 Task: In the  document budget.epub Use the feature 'and check spelling and grammer' Select the body of letter and change paragraph spacing to  'Double' Select the word  Hello and change the font size to  25
Action: Mouse moved to (239, 81)
Screenshot: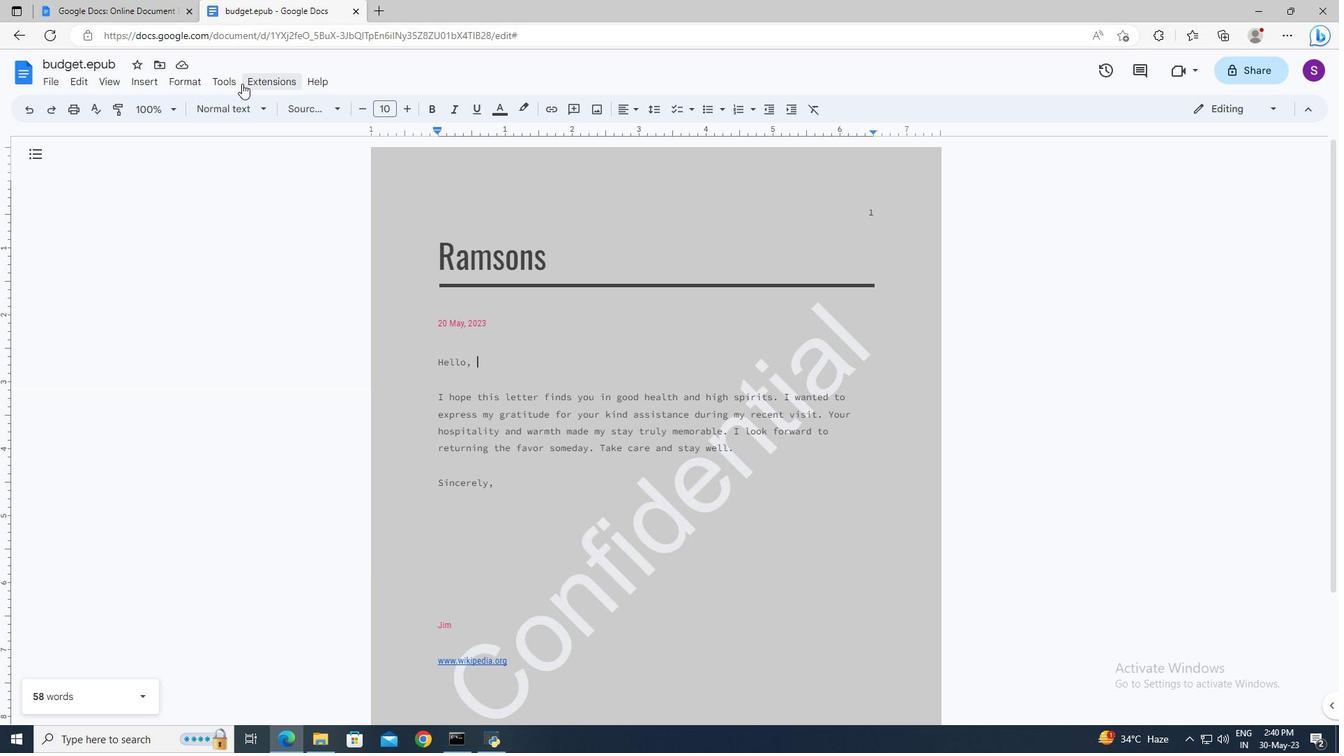 
Action: Mouse pressed left at (239, 81)
Screenshot: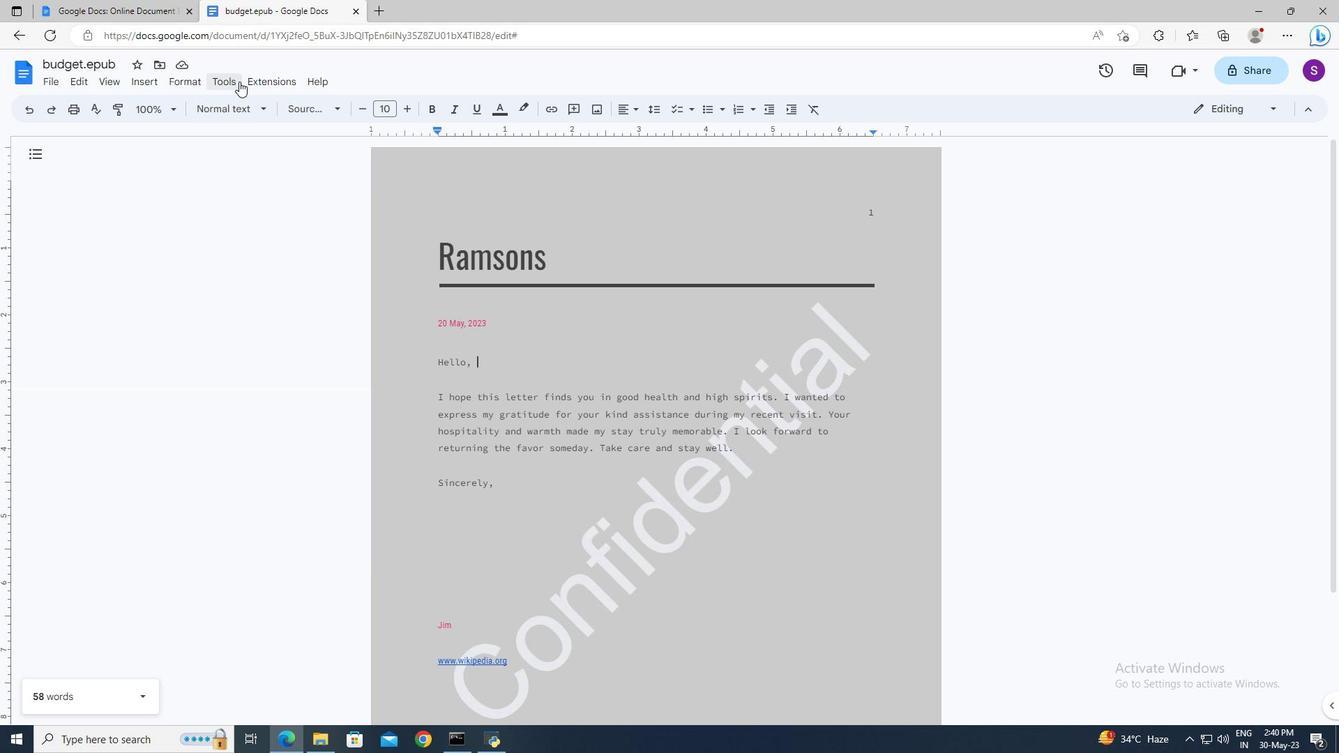 
Action: Mouse moved to (486, 109)
Screenshot: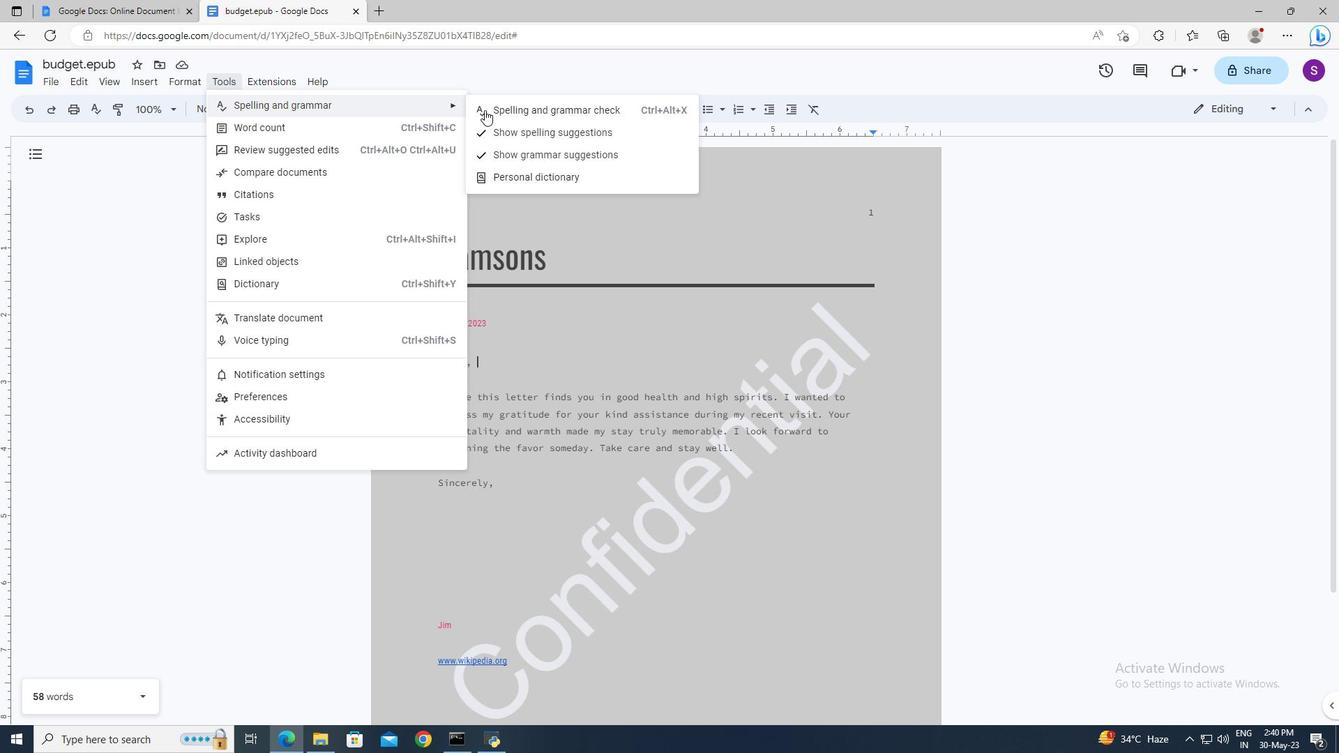 
Action: Mouse pressed left at (486, 109)
Screenshot: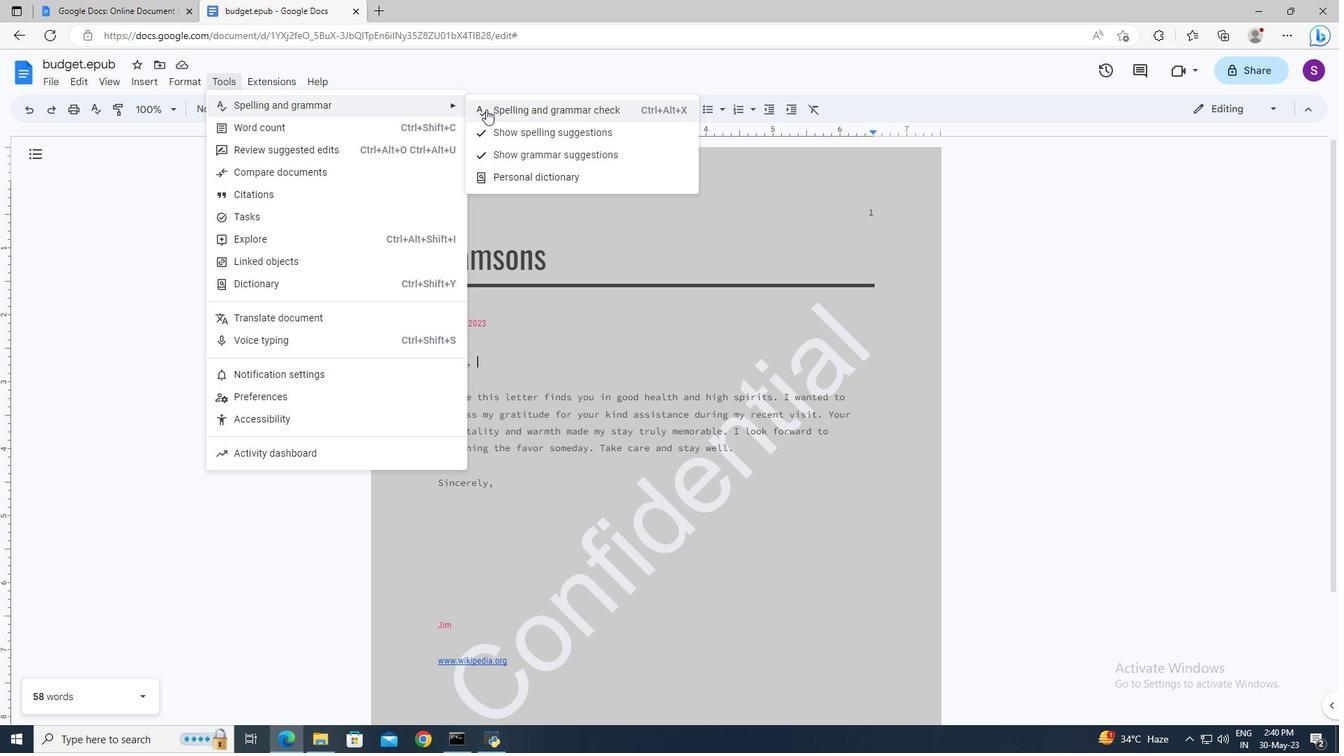 
Action: Mouse moved to (438, 394)
Screenshot: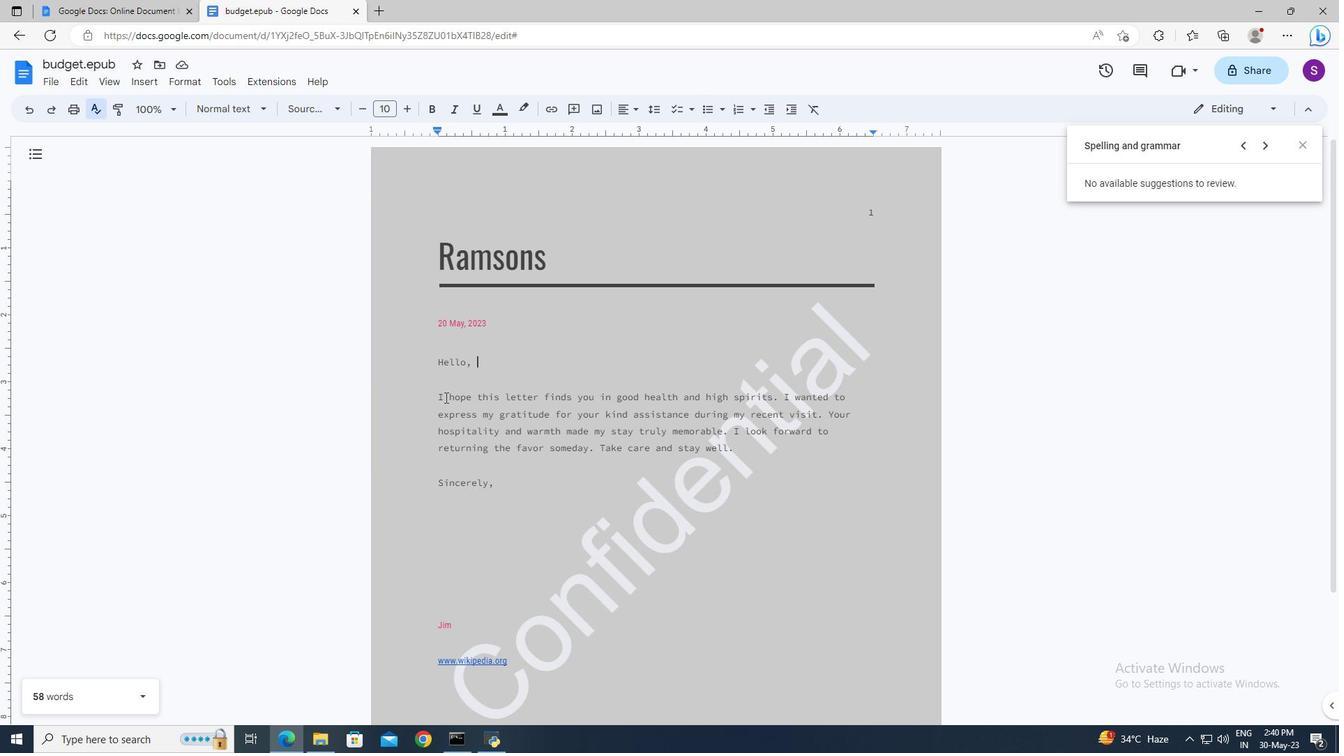 
Action: Mouse pressed left at (438, 394)
Screenshot: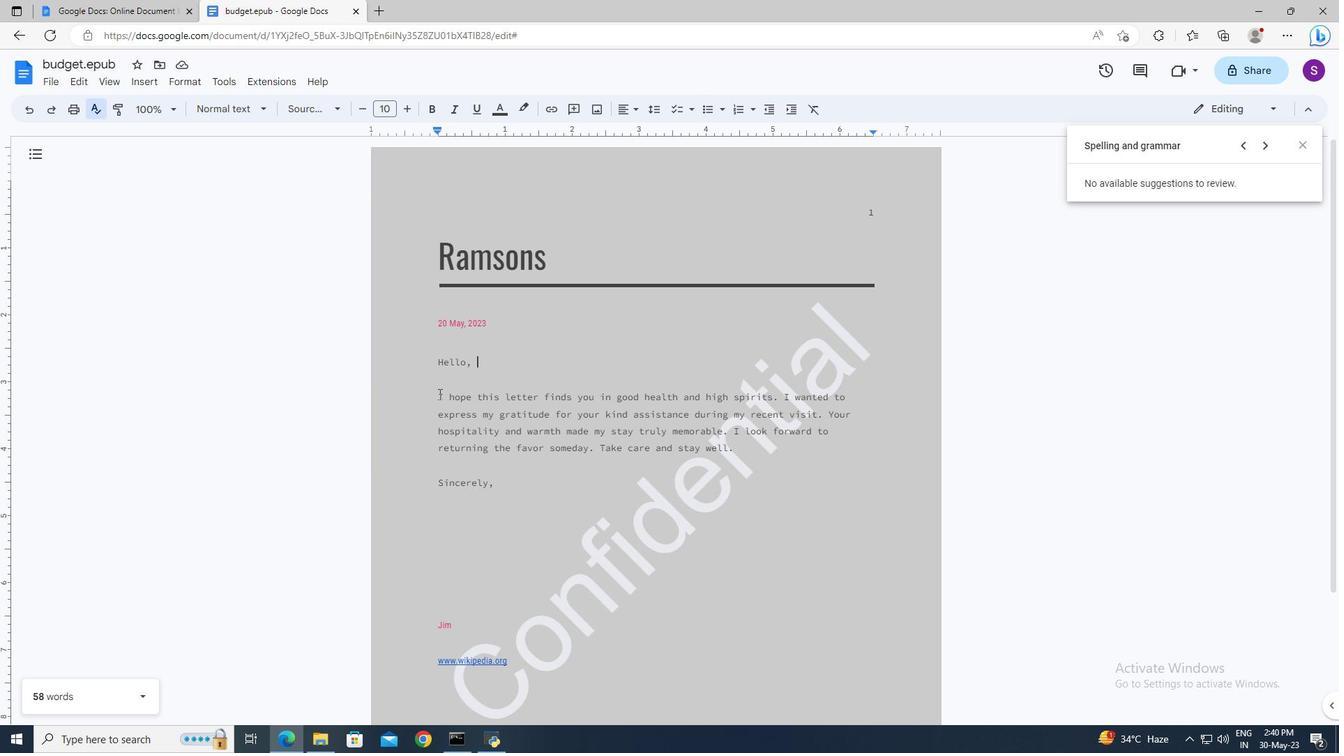 
Action: Key pressed <Key.shift><Key.down>
Screenshot: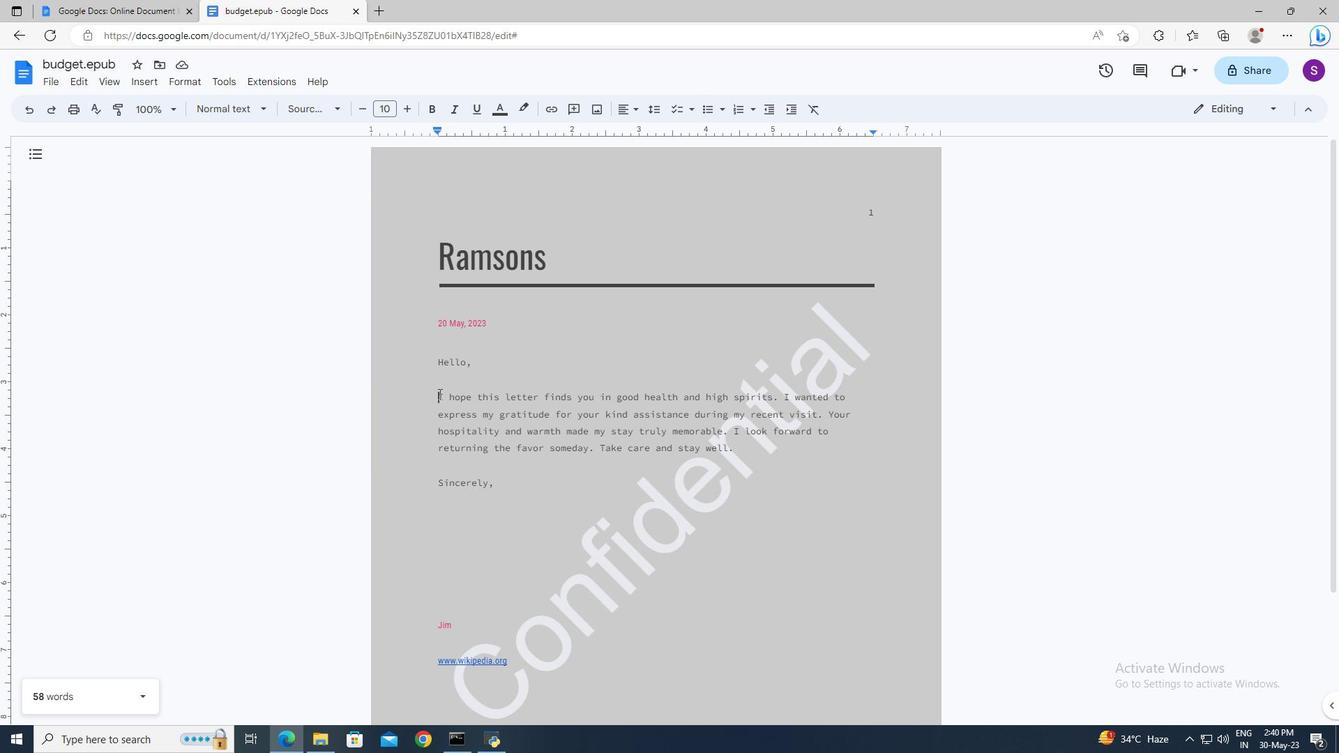 
Action: Mouse moved to (651, 112)
Screenshot: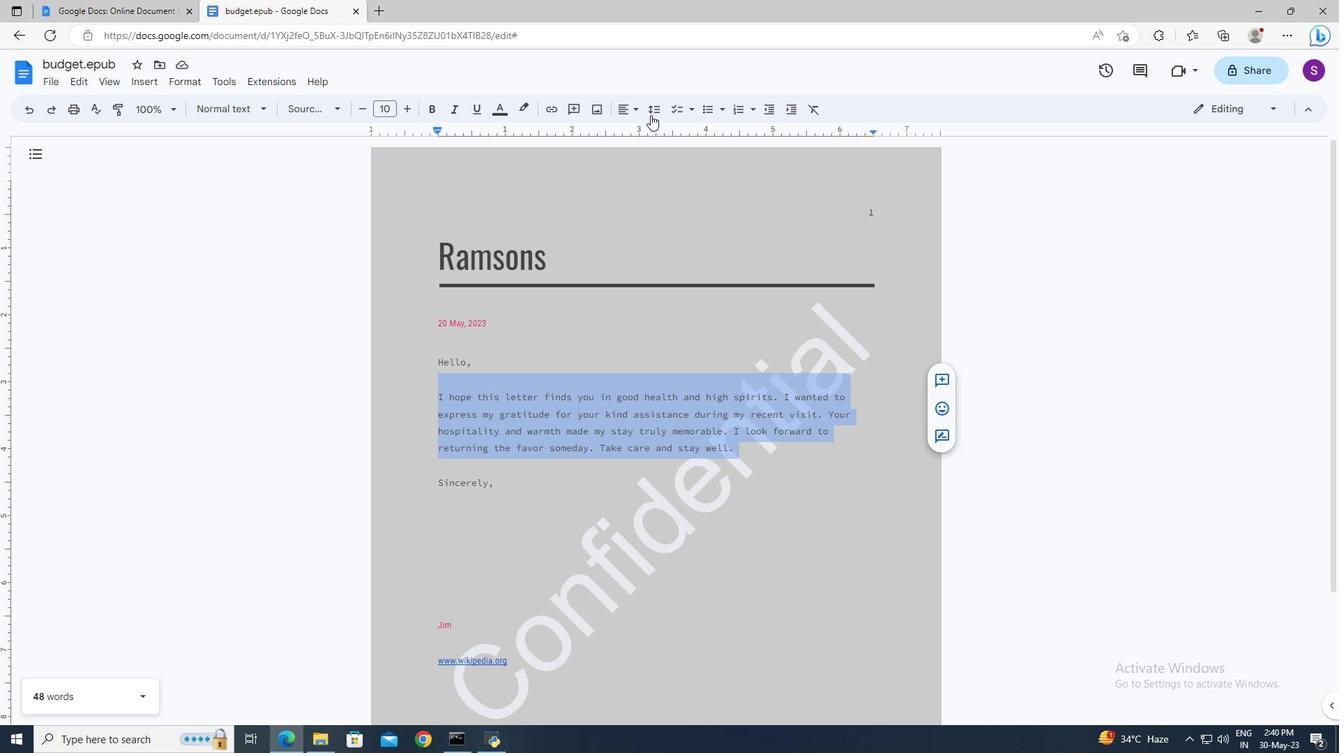 
Action: Mouse pressed left at (651, 112)
Screenshot: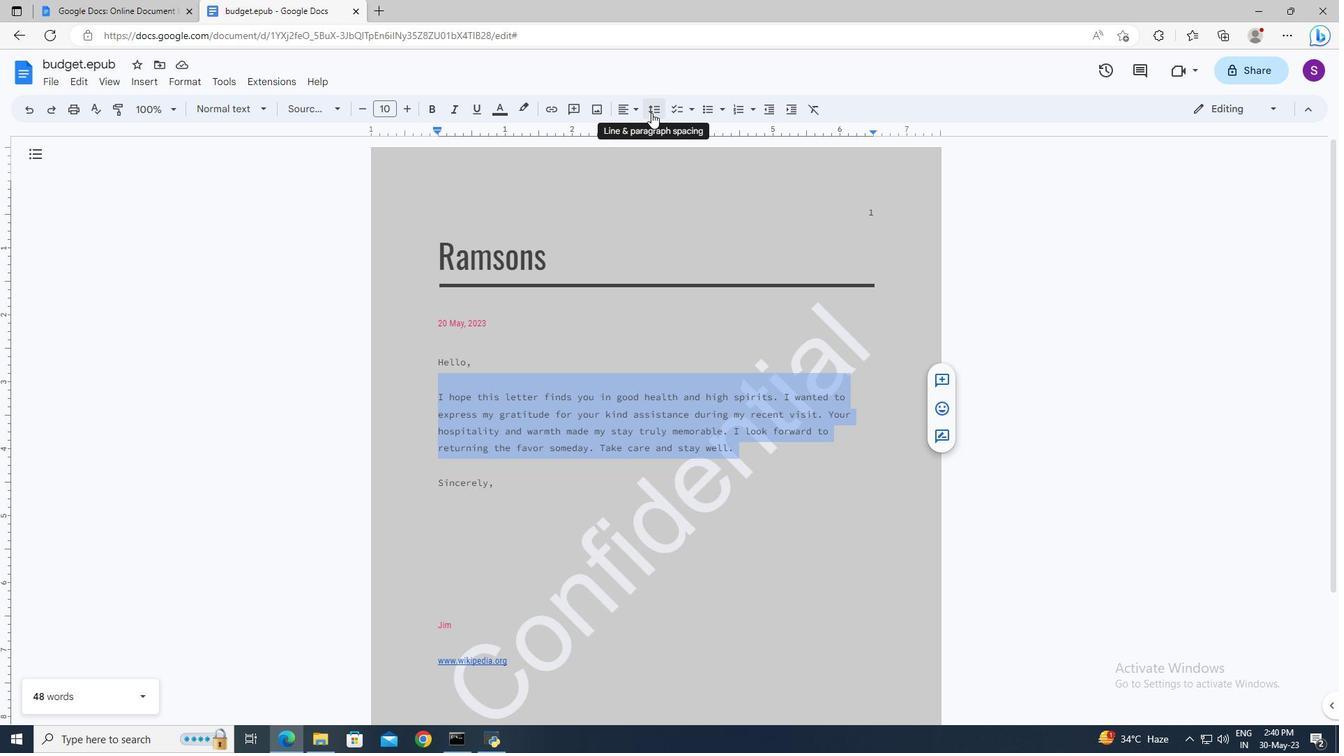 
Action: Mouse moved to (659, 209)
Screenshot: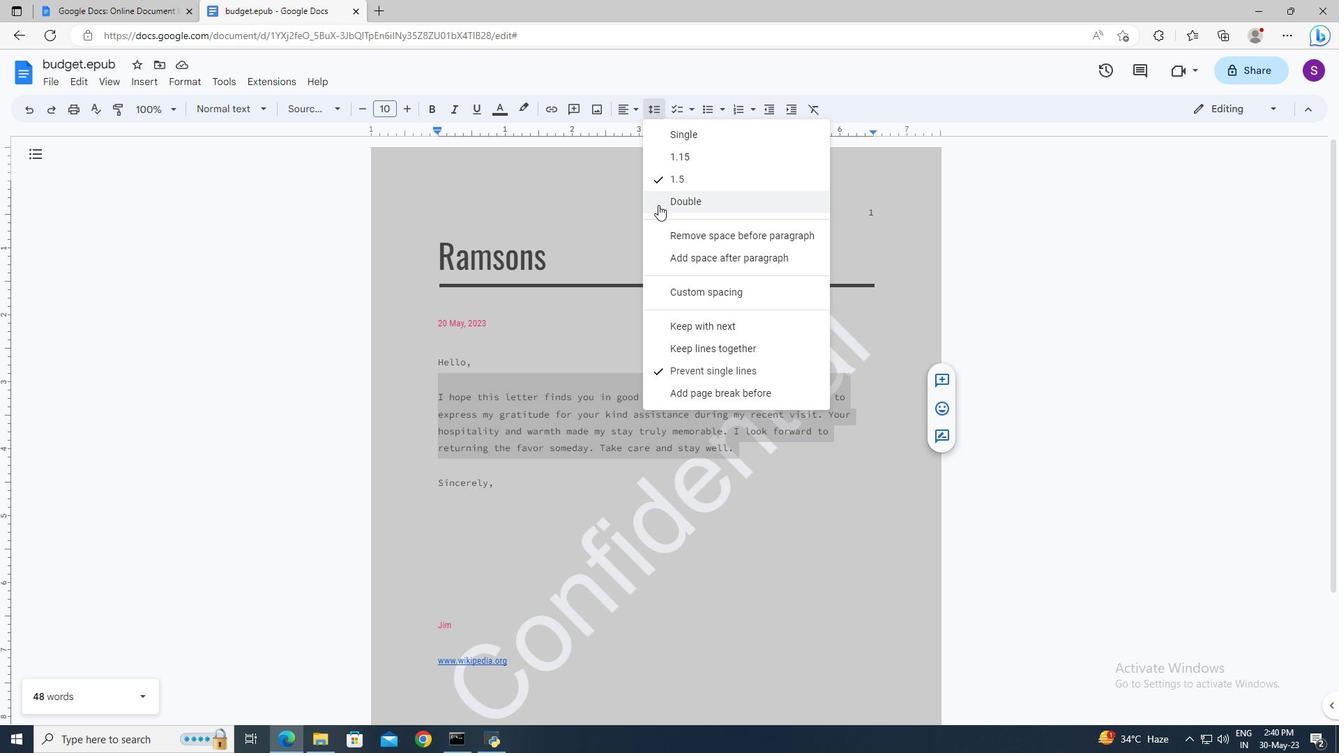 
Action: Mouse pressed left at (659, 209)
Screenshot: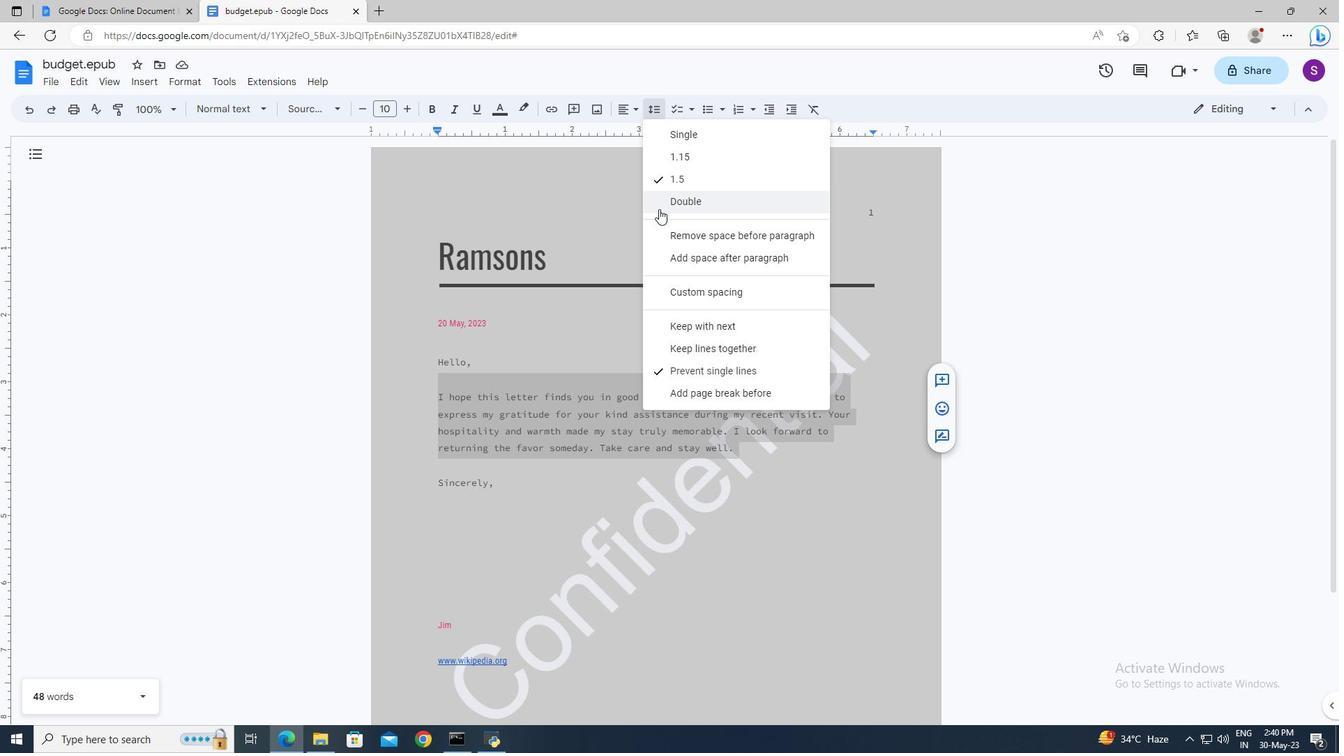 
Action: Mouse moved to (440, 360)
Screenshot: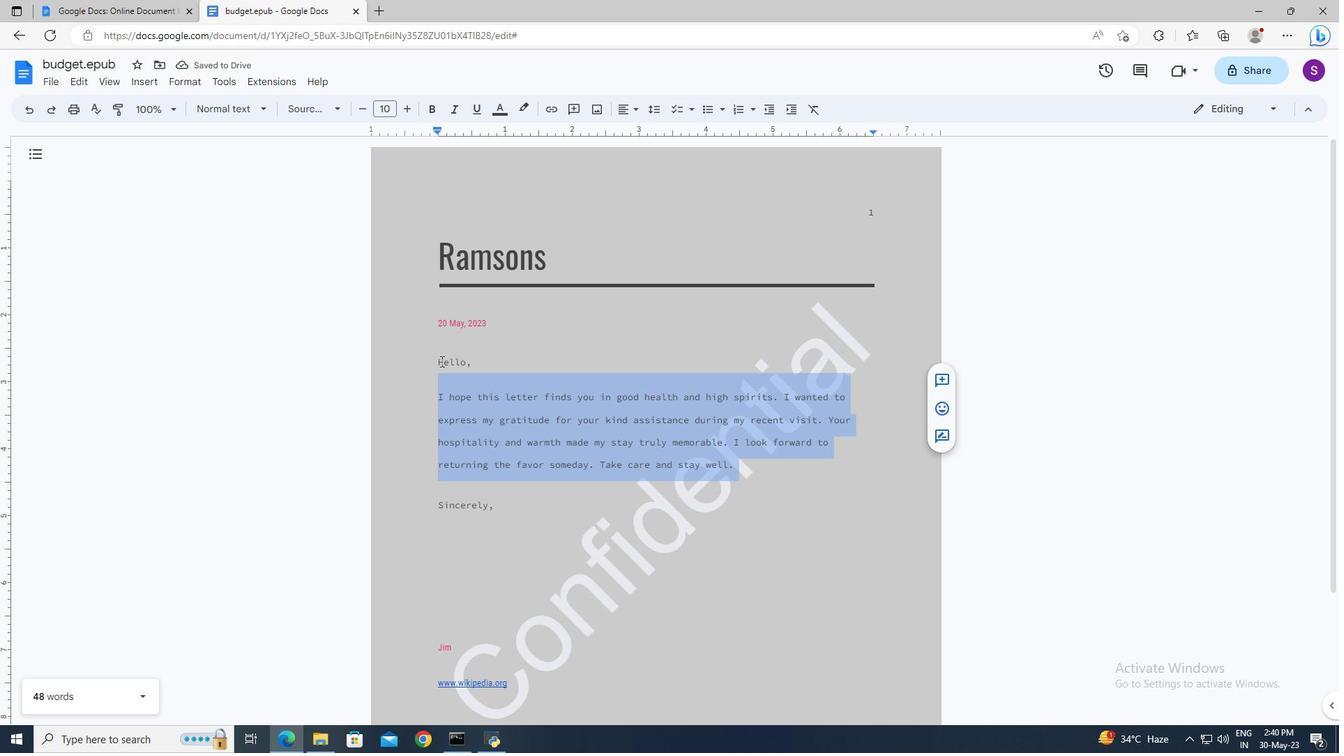 
Action: Mouse pressed left at (440, 360)
Screenshot: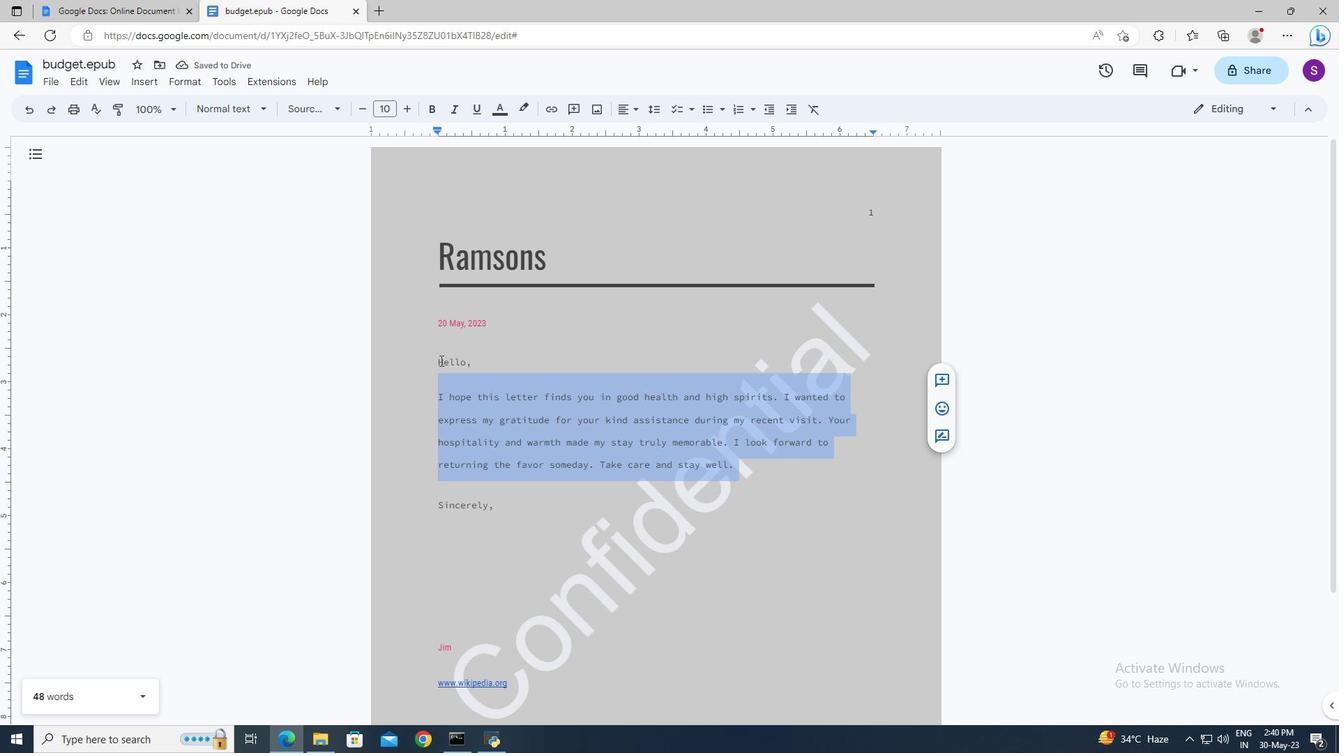 
Action: Key pressed <Key.shift><Key.right>
Screenshot: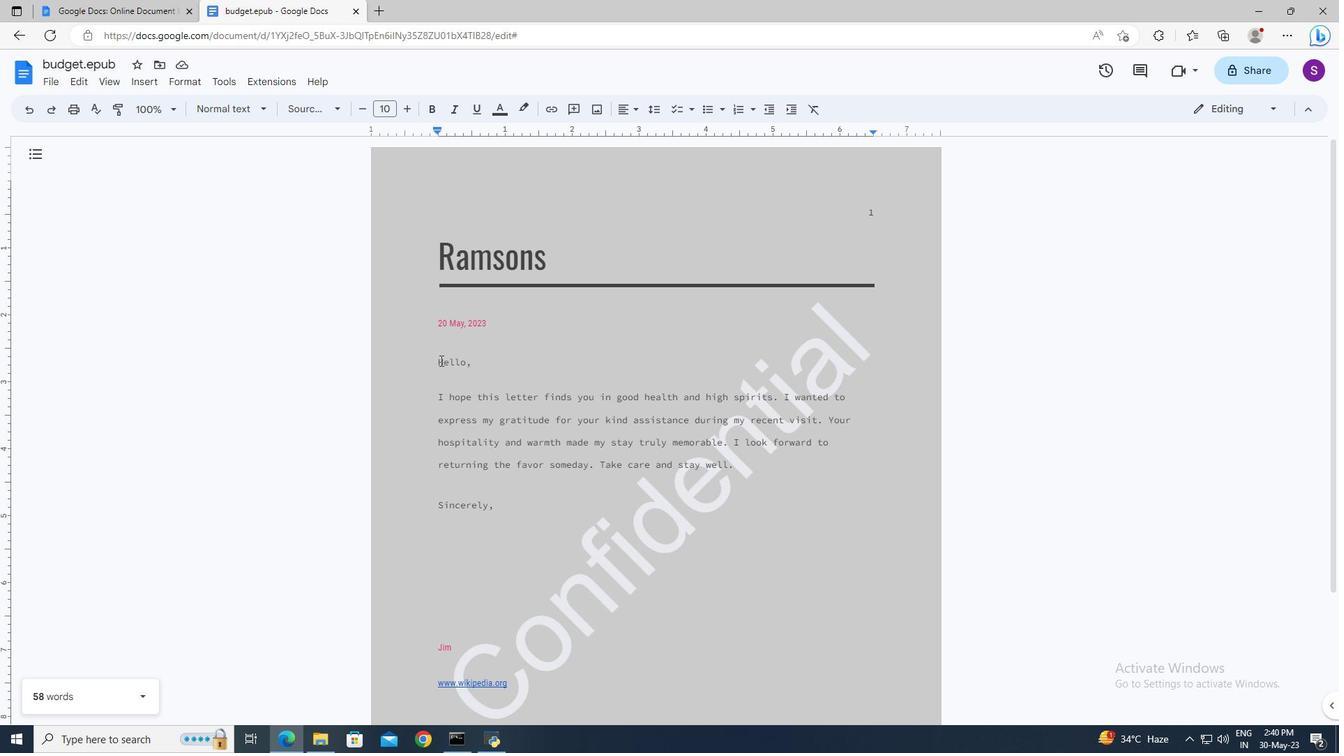 
Action: Mouse moved to (390, 108)
Screenshot: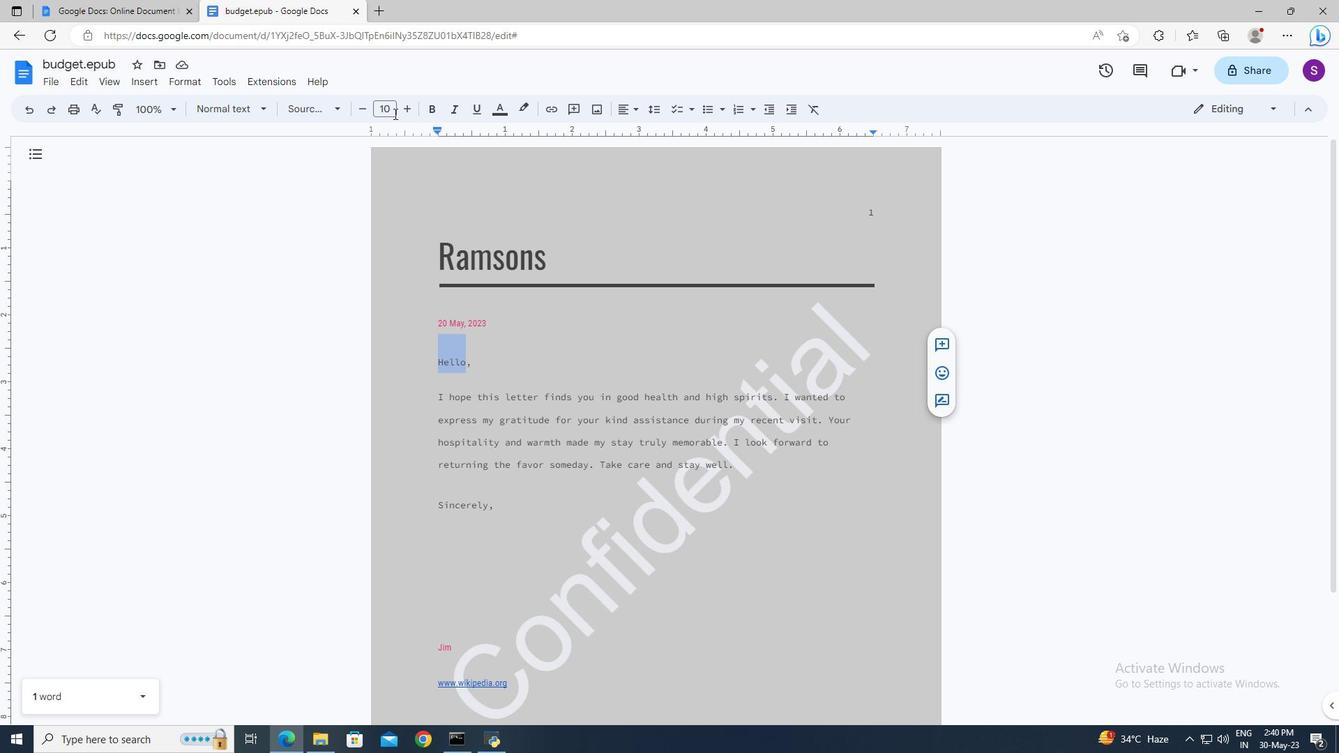 
Action: Mouse pressed left at (390, 108)
Screenshot: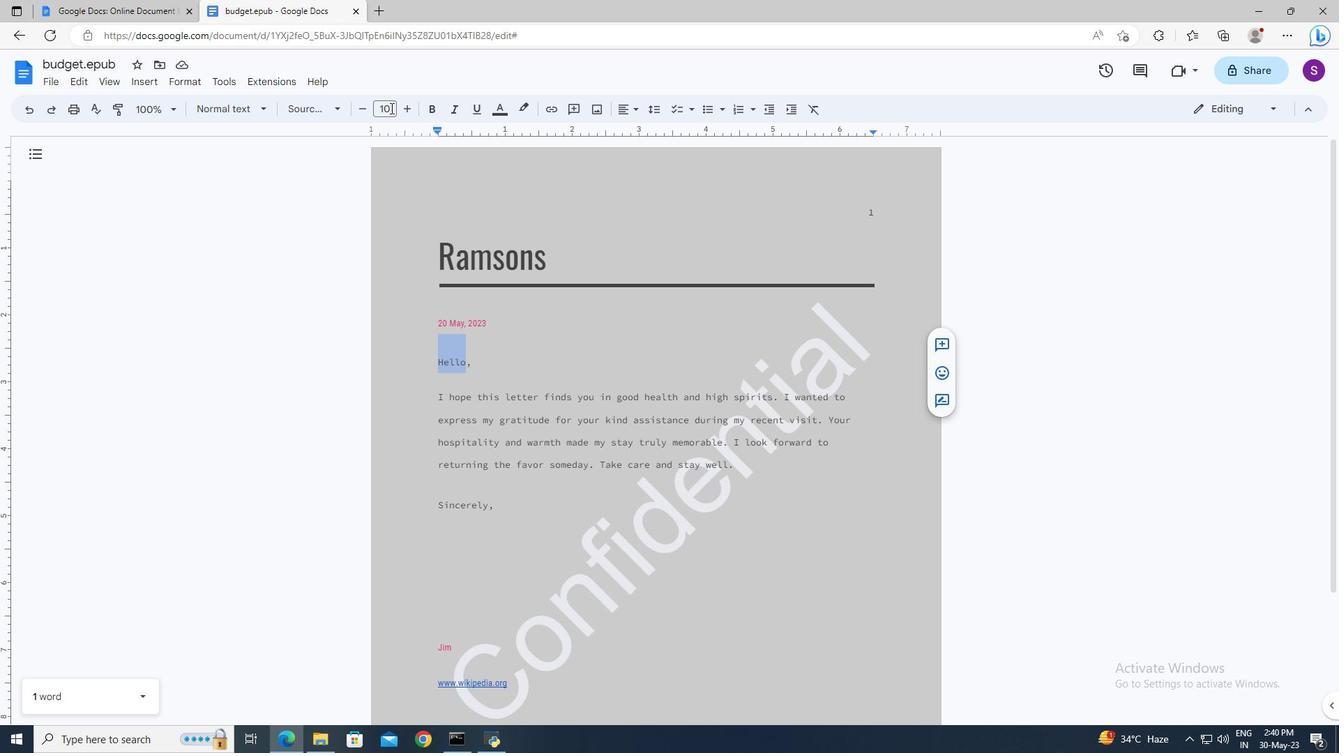 
Action: Key pressed 25<Key.enter>
Screenshot: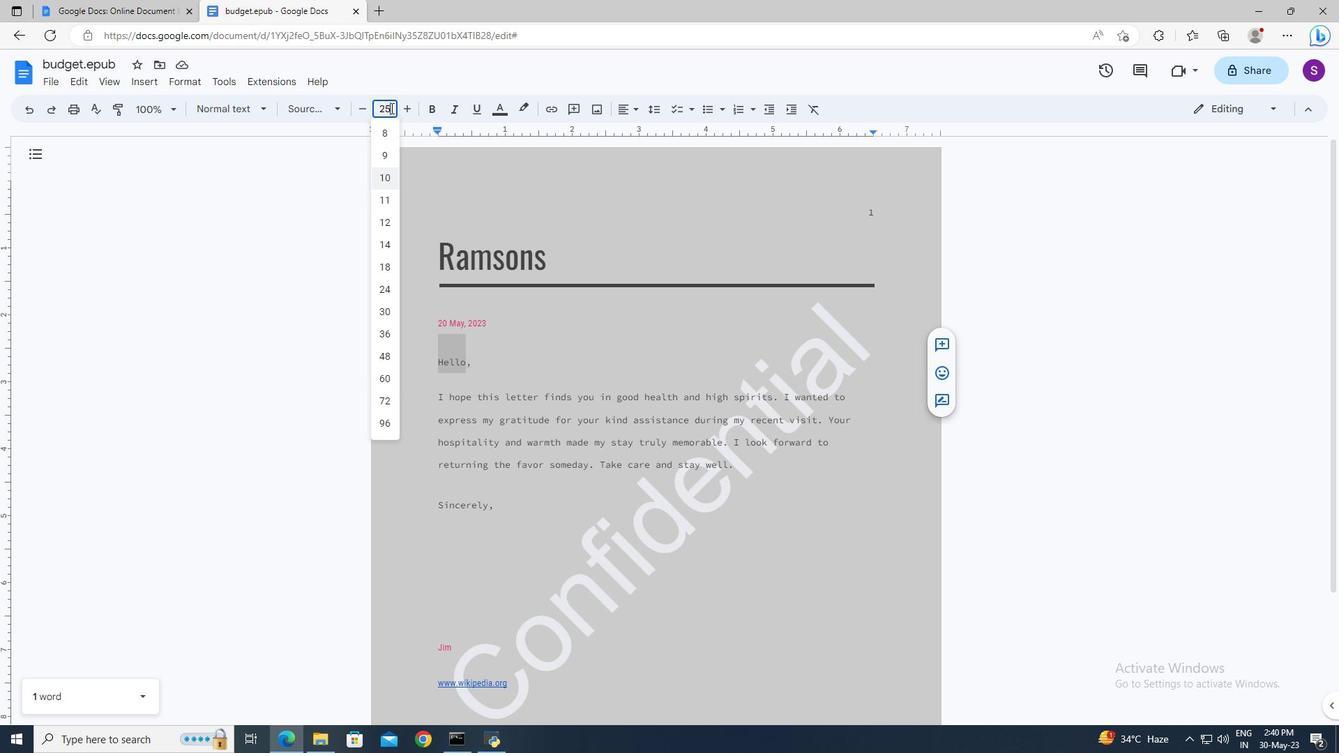 
Action: Mouse moved to (516, 535)
Screenshot: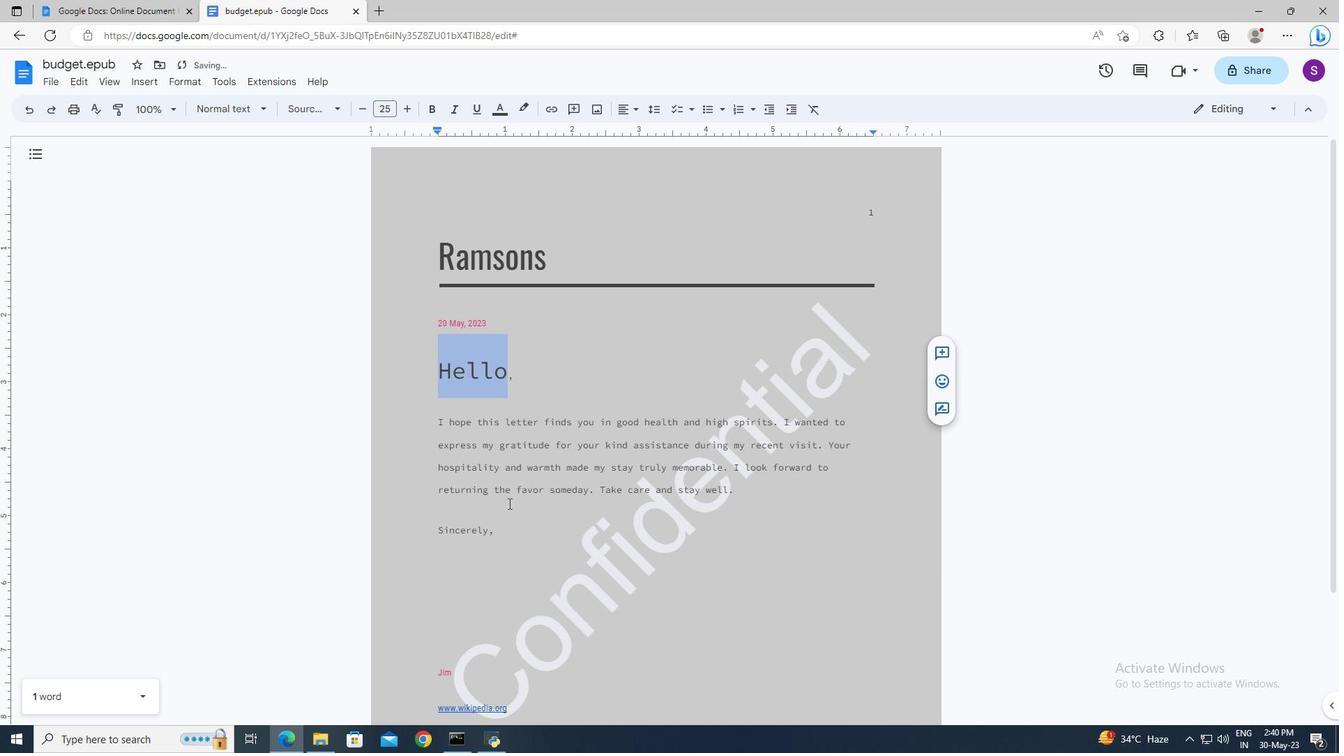 
Action: Mouse pressed left at (516, 535)
Screenshot: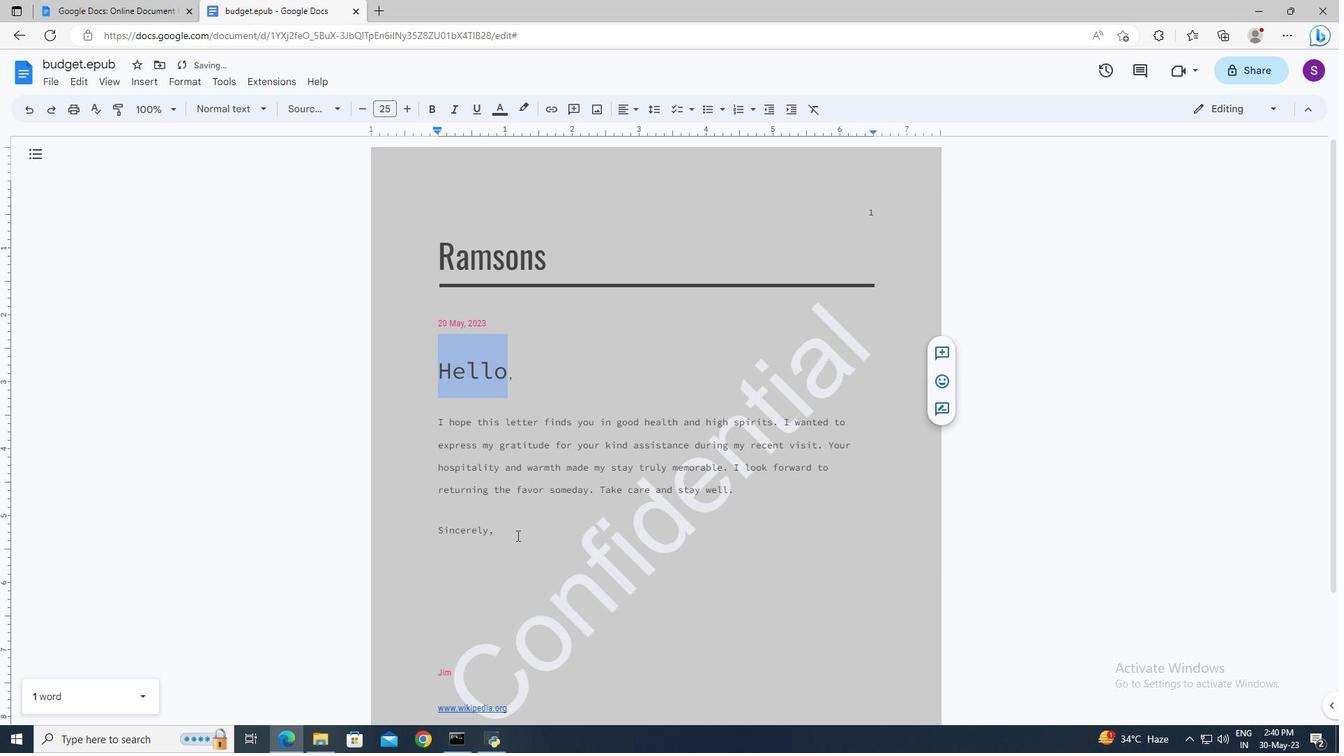 
